 Task: Add Comment CM0011 to Card Card0011 in Board Board0003 in Development in Trello
Action: Mouse moved to (496, 52)
Screenshot: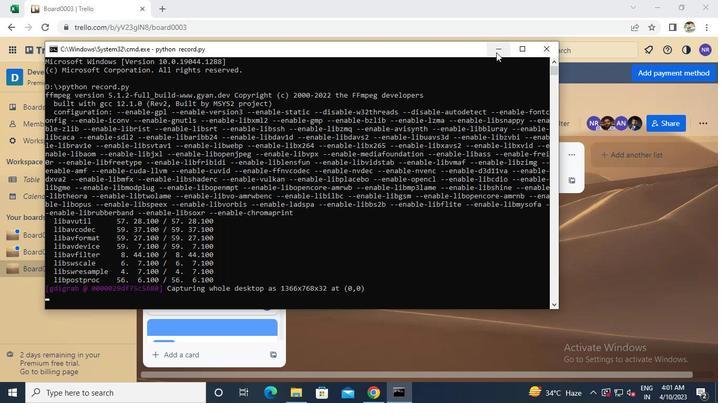 
Action: Mouse pressed left at (496, 52)
Screenshot: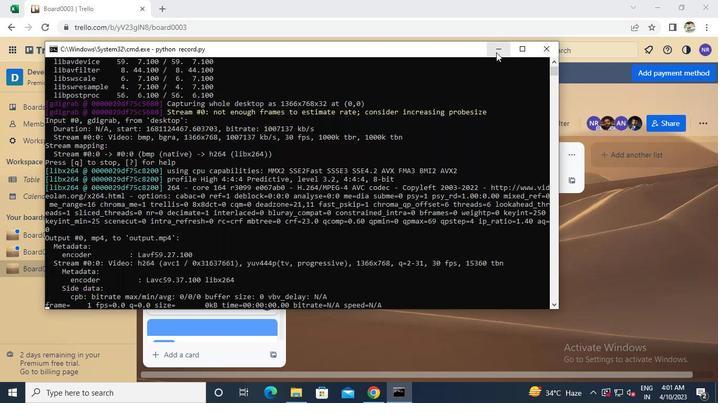 
Action: Mouse moved to (210, 191)
Screenshot: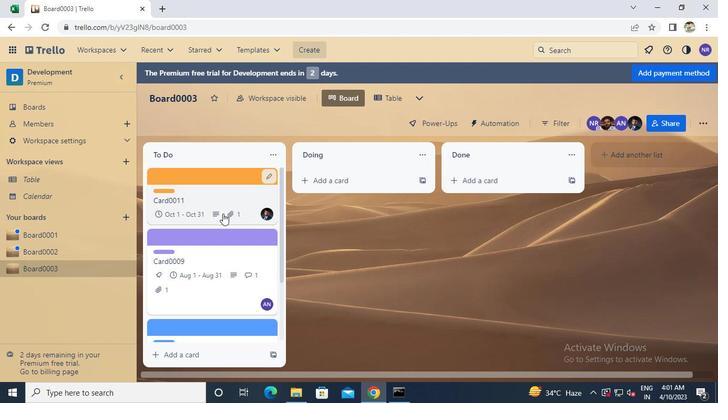 
Action: Mouse pressed left at (210, 191)
Screenshot: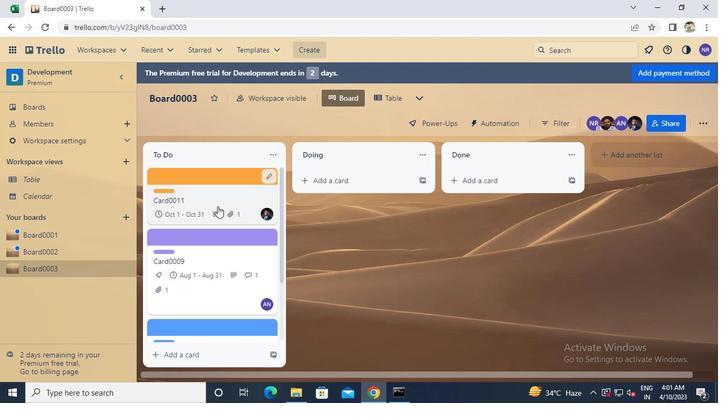 
Action: Mouse moved to (227, 238)
Screenshot: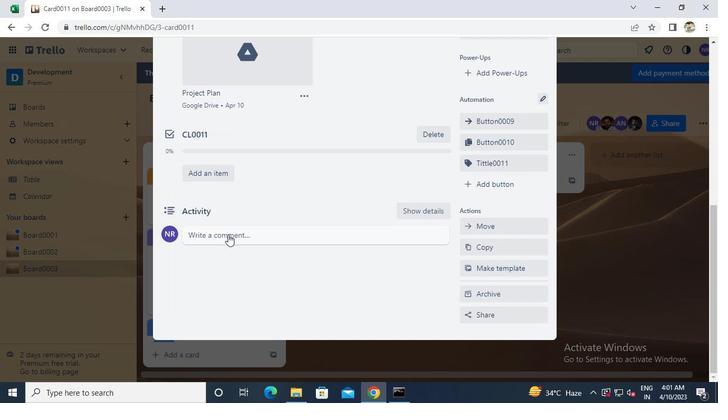
Action: Mouse pressed left at (227, 238)
Screenshot: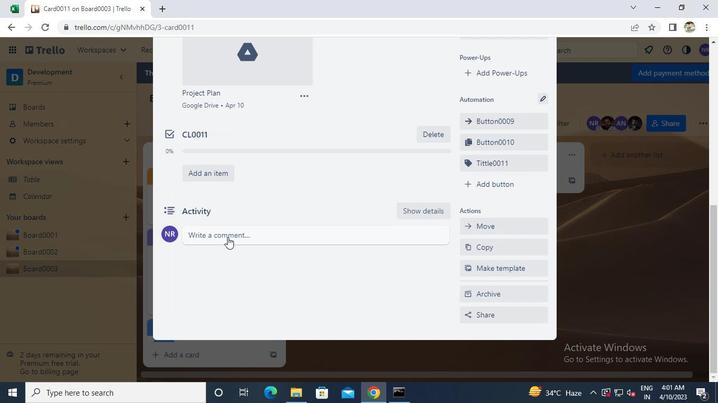 
Action: Keyboard c
Screenshot: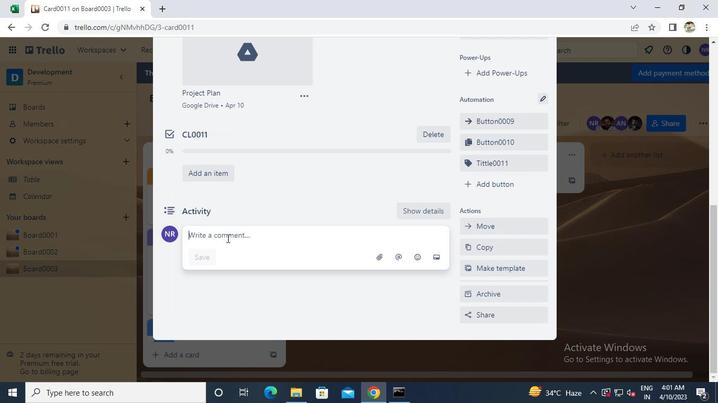 
Action: Keyboard m
Screenshot: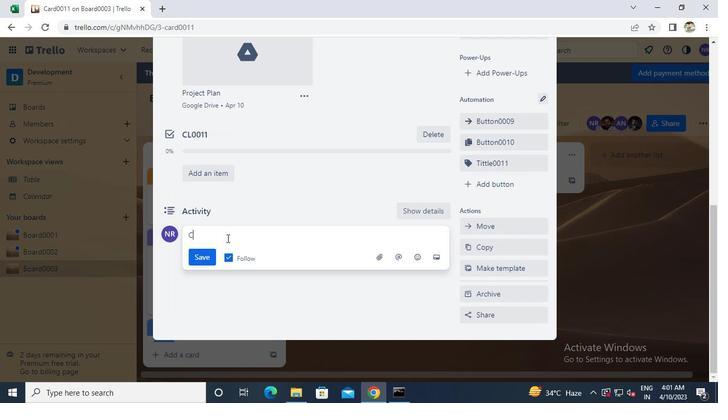 
Action: Keyboard 0
Screenshot: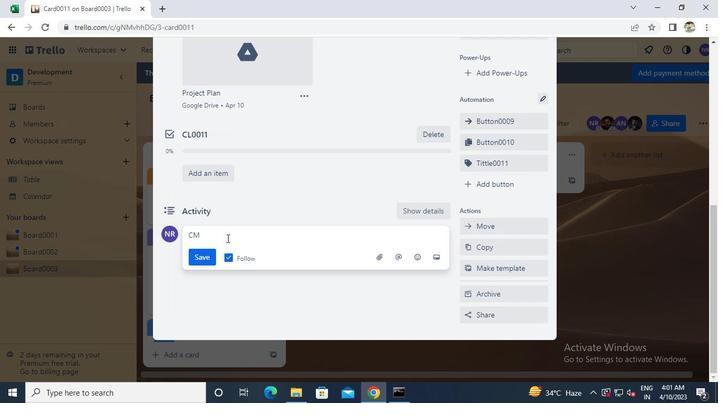 
Action: Keyboard 0
Screenshot: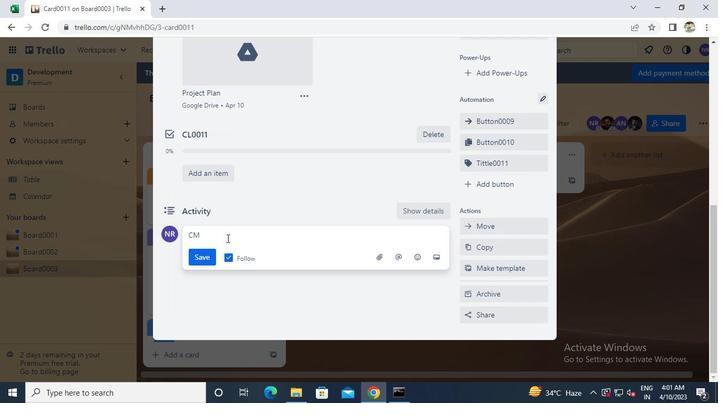 
Action: Keyboard 1
Screenshot: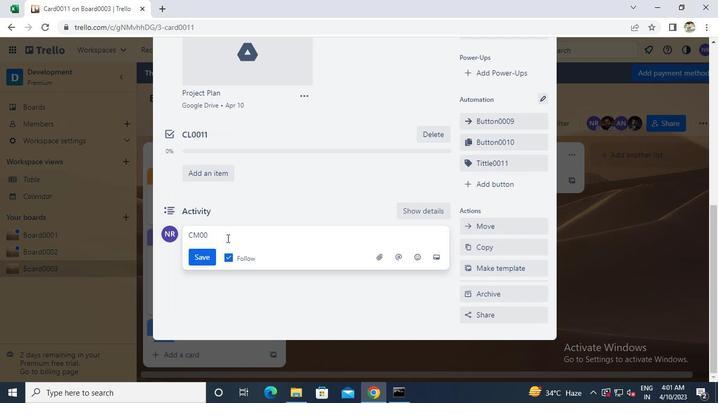 
Action: Keyboard 1
Screenshot: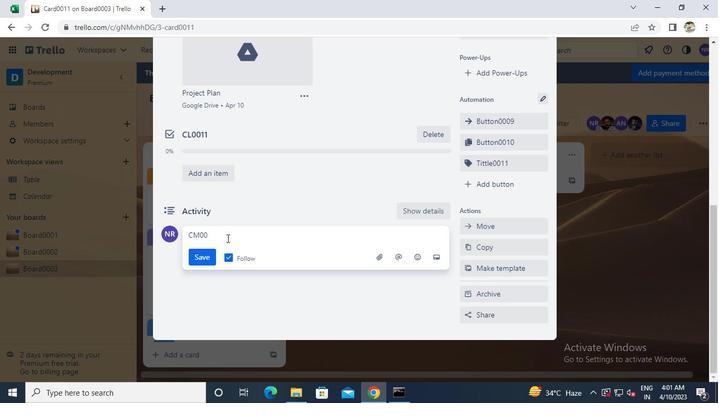
Action: Mouse moved to (205, 254)
Screenshot: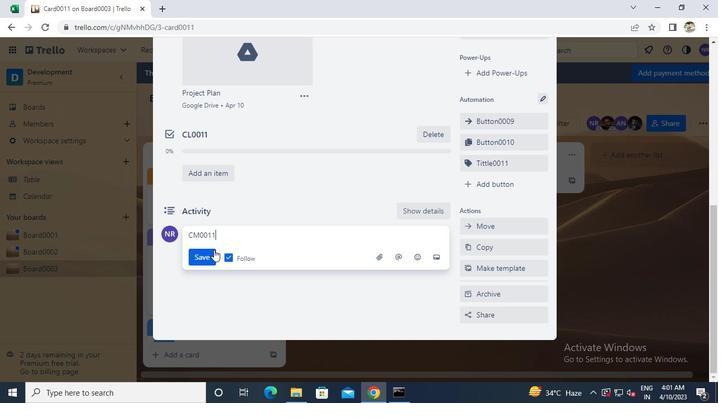 
Action: Mouse pressed left at (205, 254)
Screenshot: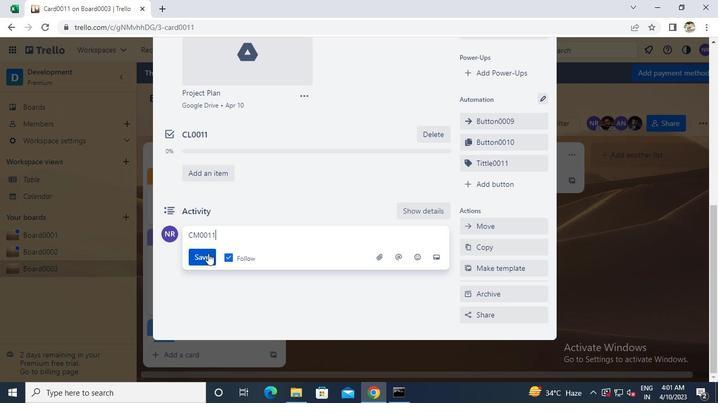 
Action: Mouse moved to (408, 394)
Screenshot: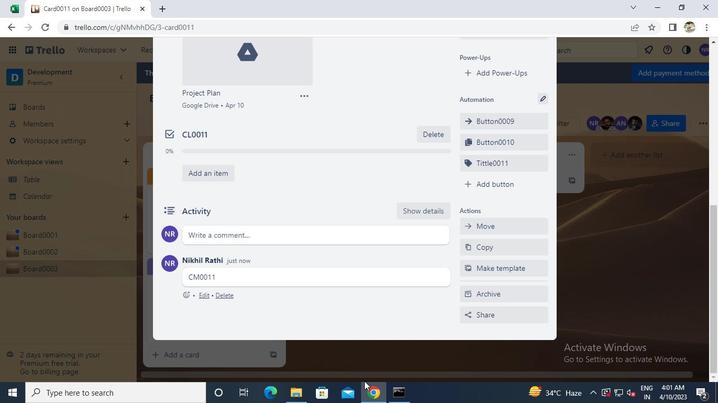 
Action: Mouse pressed left at (408, 394)
Screenshot: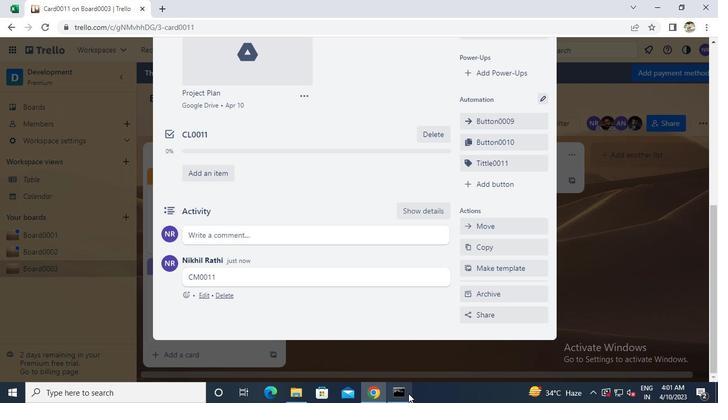 
Action: Mouse moved to (545, 50)
Screenshot: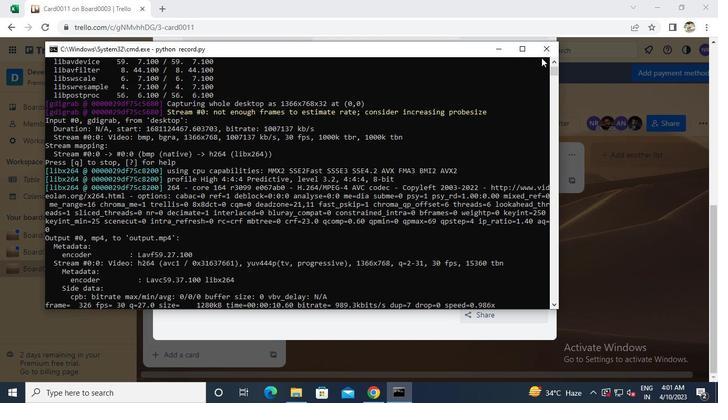 
Action: Mouse pressed left at (545, 50)
Screenshot: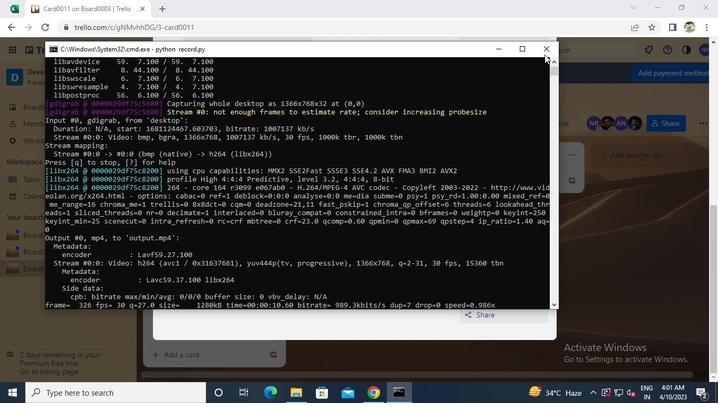 
